 Task: Create Card Customer Feedback Review in Board Resource Allocation Optimization to Workspace Enterprise Resource Planning Software. Create Card CrossFit Review in Board Business Process Standardization to Workspace Enterprise Resource Planning Software. Create Card Customer Feedback Review in Board Brand Guidelines Development and Implementation to Workspace Enterprise Resource Planning Software
Action: Mouse moved to (60, 286)
Screenshot: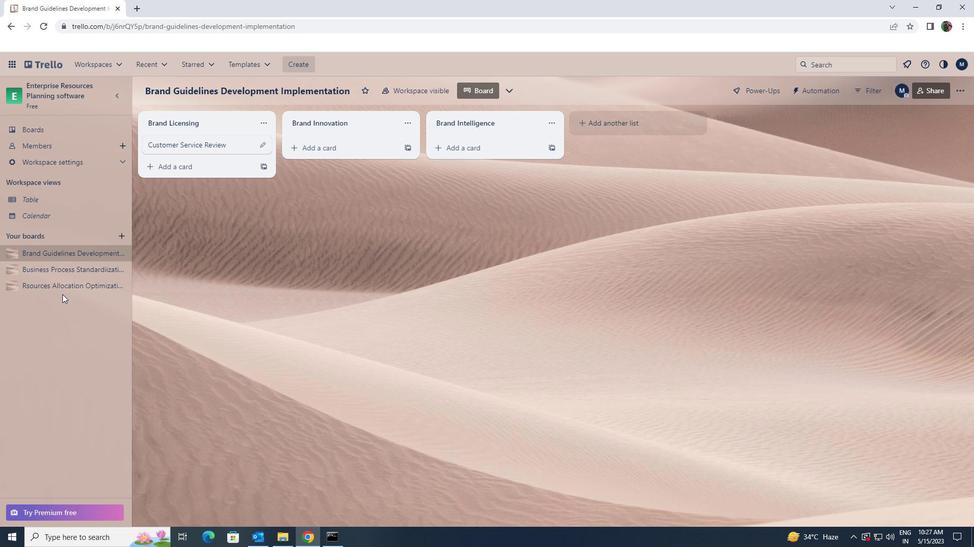 
Action: Mouse pressed left at (60, 286)
Screenshot: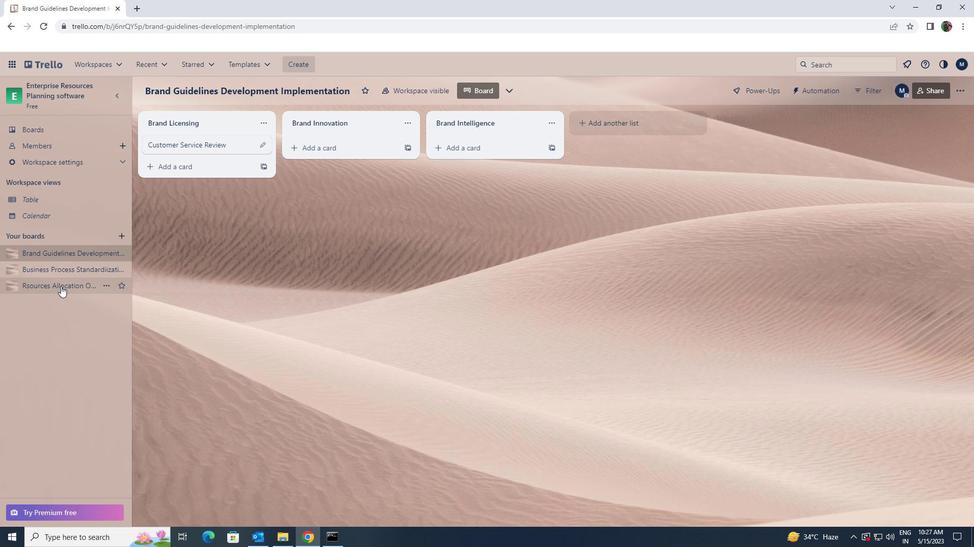 
Action: Mouse moved to (324, 149)
Screenshot: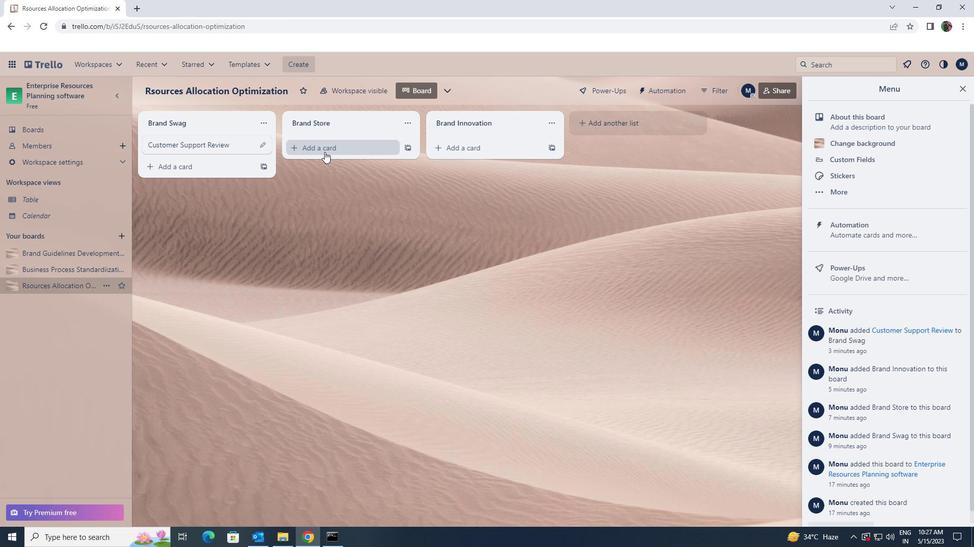 
Action: Mouse pressed left at (324, 149)
Screenshot: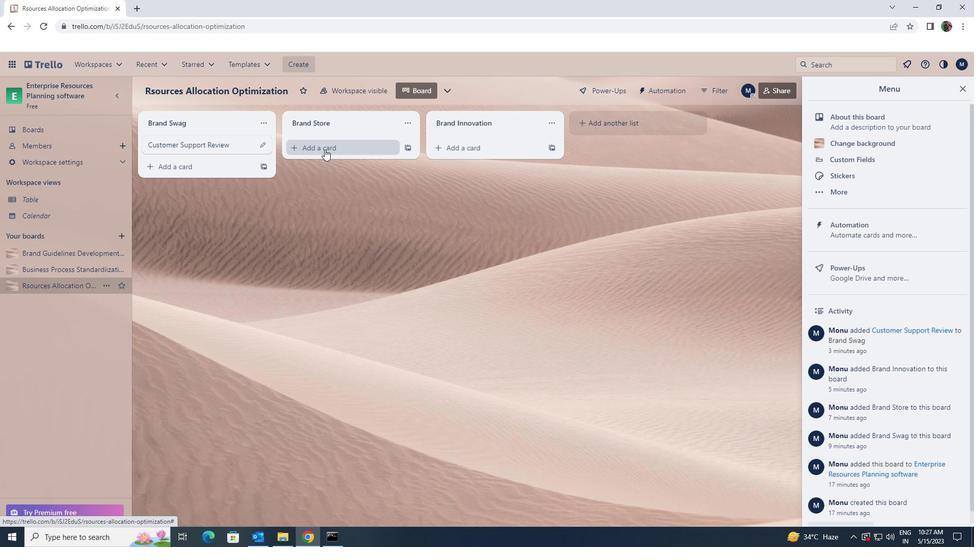 
Action: Key pressed <Key.shift>CUSTOMER<Key.space><Key.shift>FEEDBACK<Key.space><Key.shift>REVIEW
Screenshot: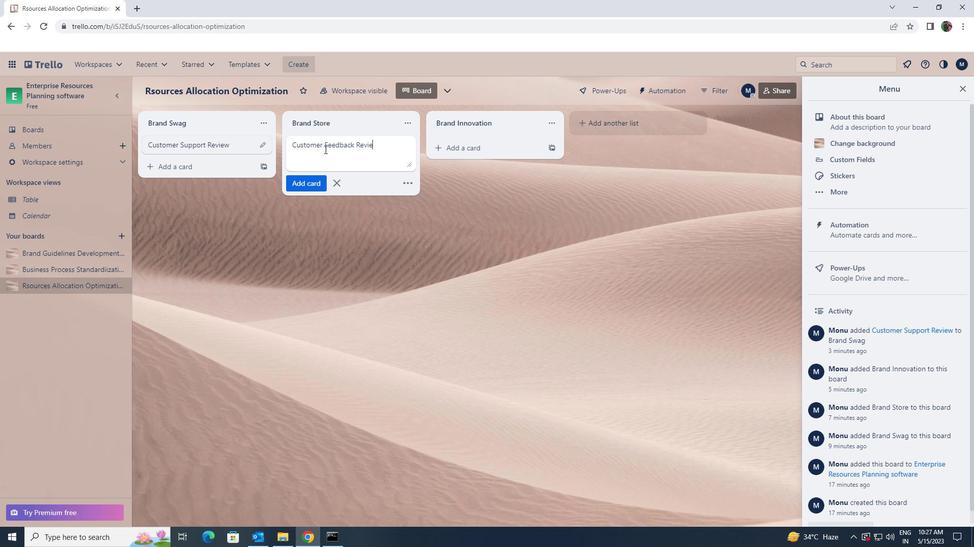 
Action: Mouse moved to (304, 182)
Screenshot: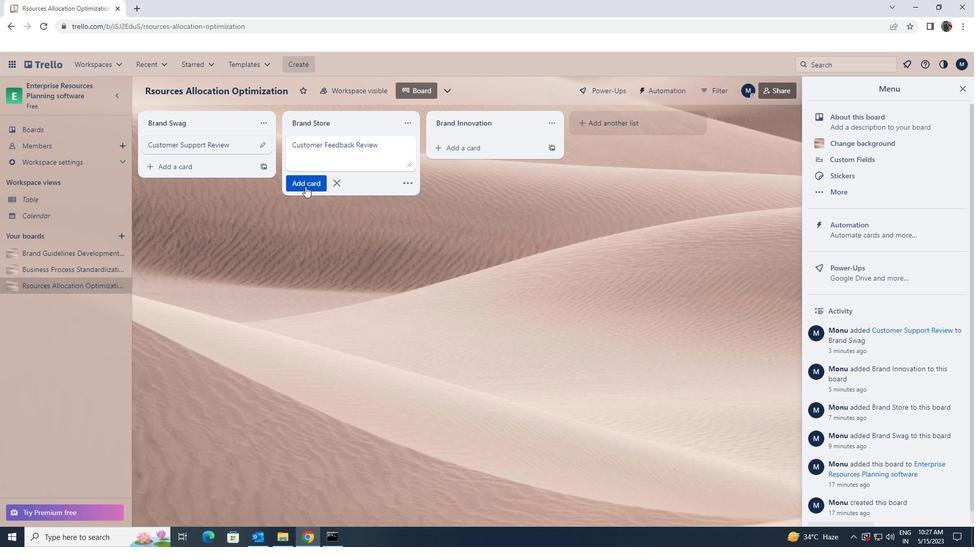 
Action: Mouse pressed left at (304, 182)
Screenshot: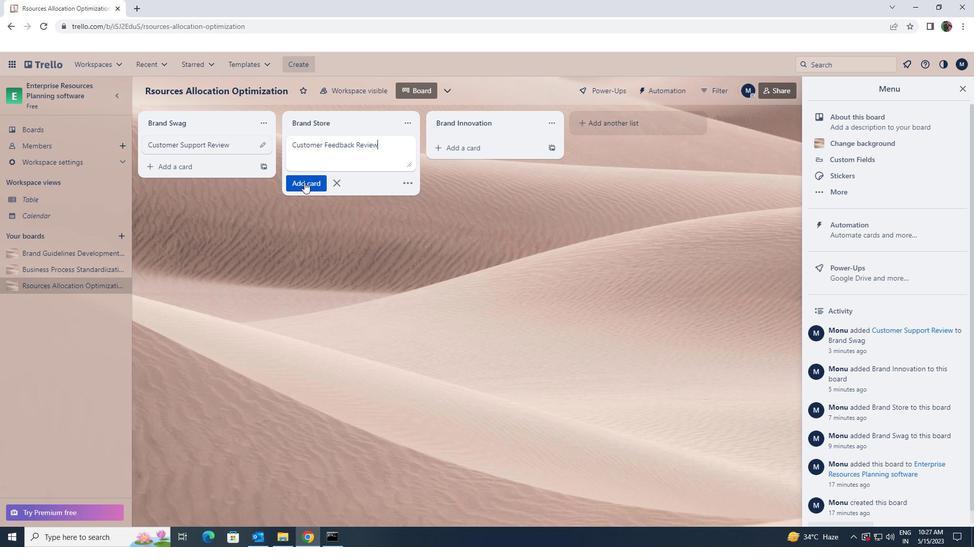 
Action: Mouse moved to (77, 267)
Screenshot: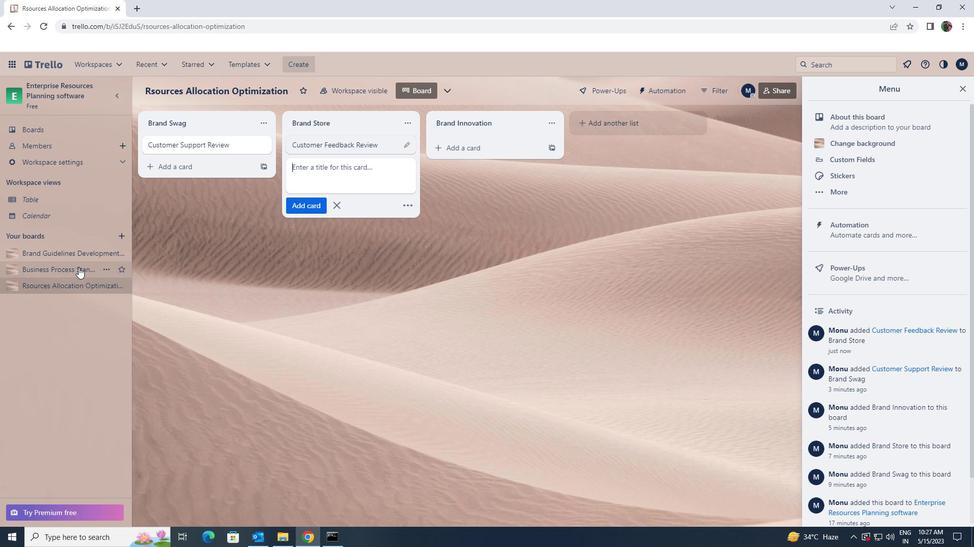 
Action: Mouse pressed left at (77, 267)
Screenshot: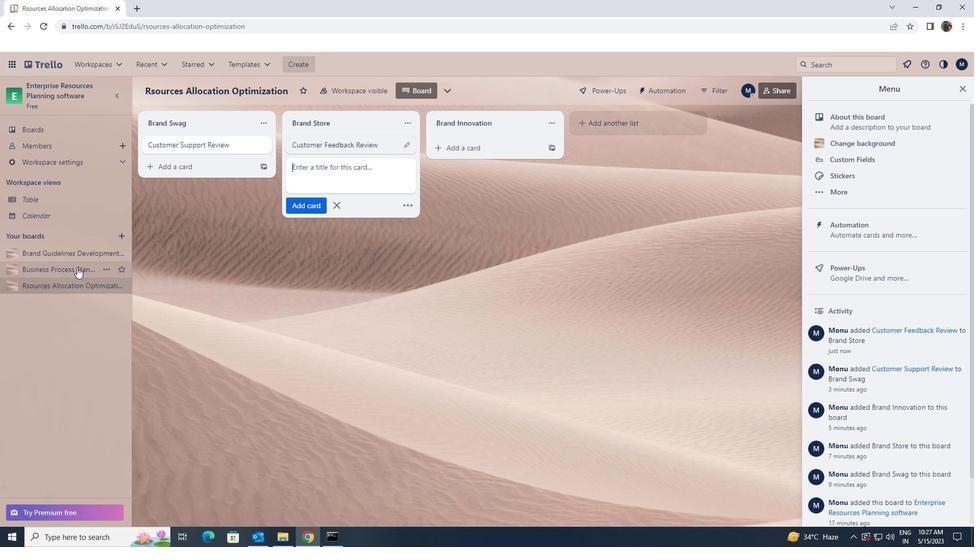 
Action: Mouse moved to (297, 147)
Screenshot: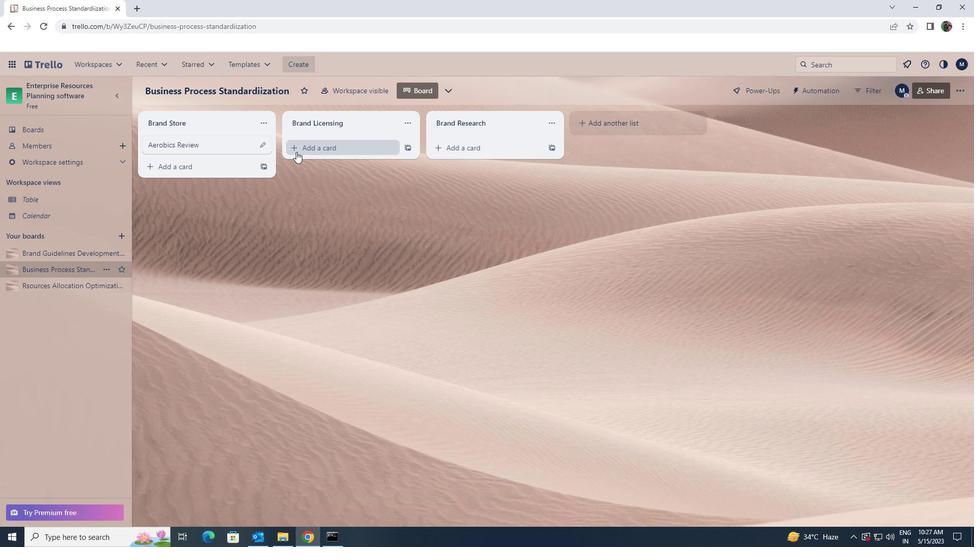 
Action: Mouse pressed left at (297, 147)
Screenshot: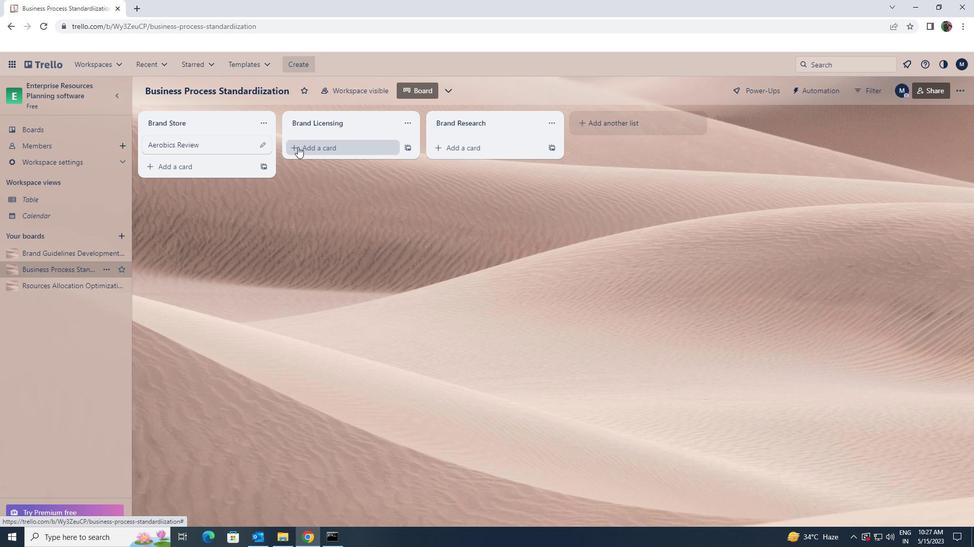 
Action: Mouse moved to (298, 147)
Screenshot: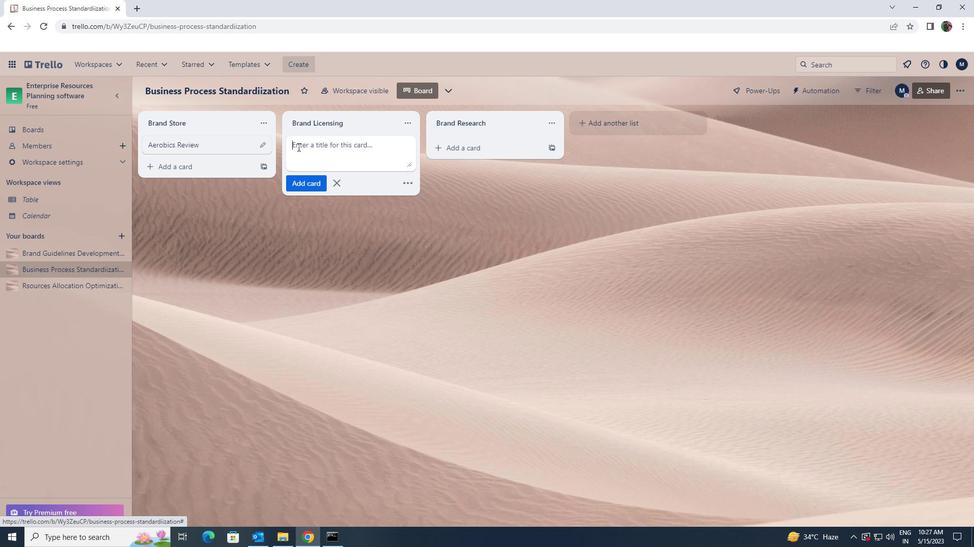 
Action: Key pressed <Key.shift><Key.shift><Key.shift><Key.shift><Key.shift><Key.shift>CROSSFIT<Key.space><Key.shift>REVIEW
Screenshot: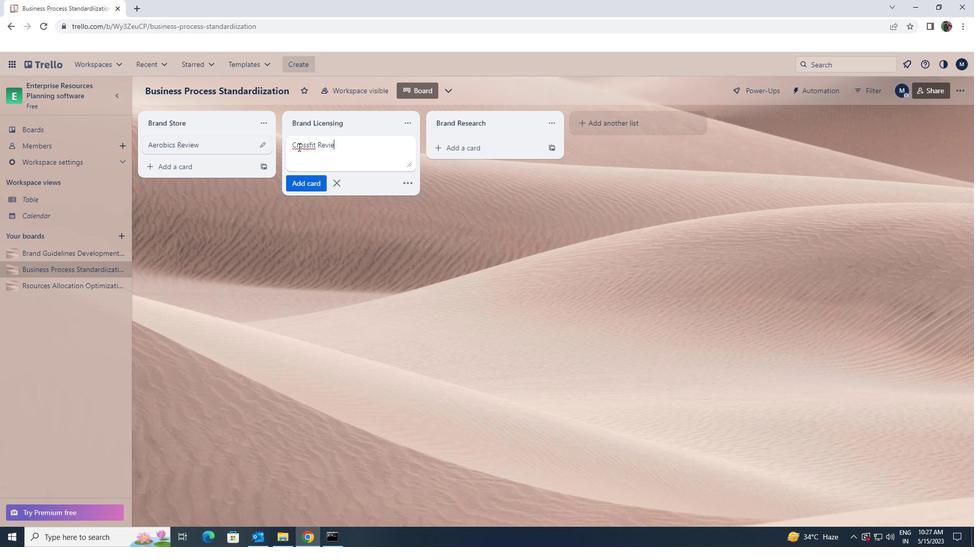 
Action: Mouse moved to (308, 186)
Screenshot: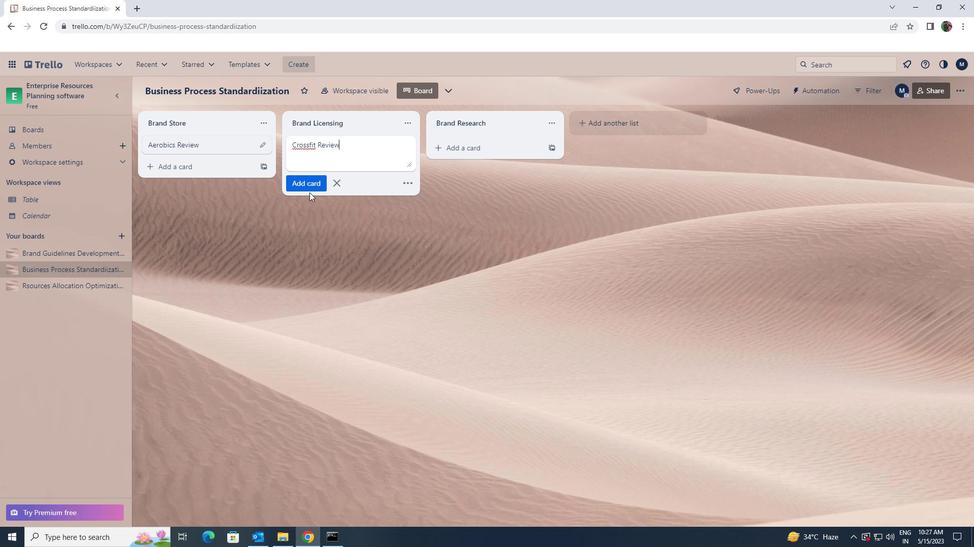 
Action: Mouse pressed left at (308, 186)
Screenshot: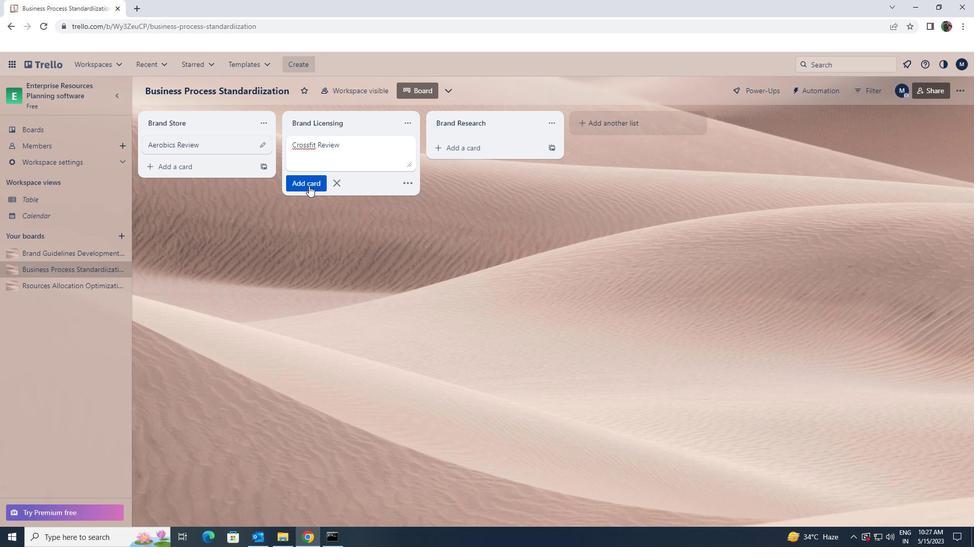 
Action: Mouse moved to (27, 248)
Screenshot: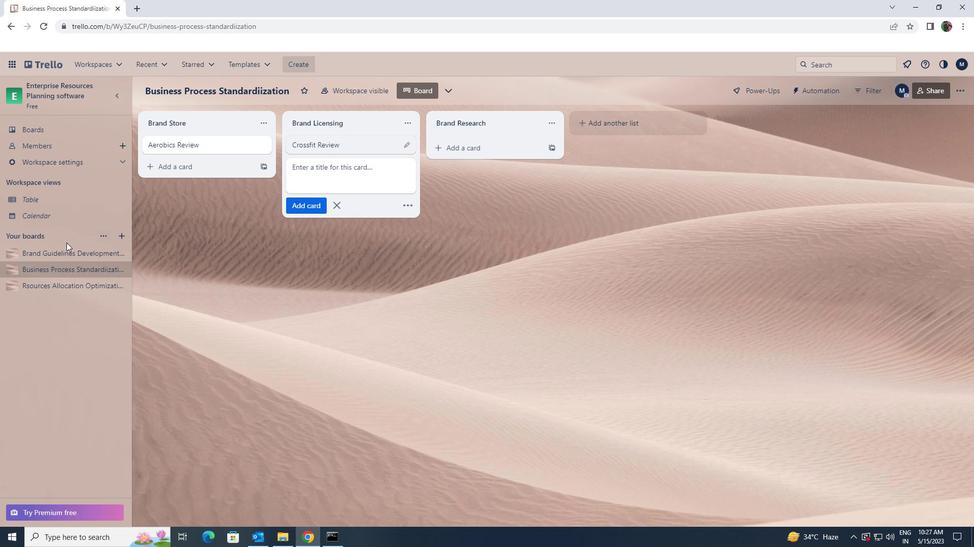 
Action: Mouse pressed left at (27, 248)
Screenshot: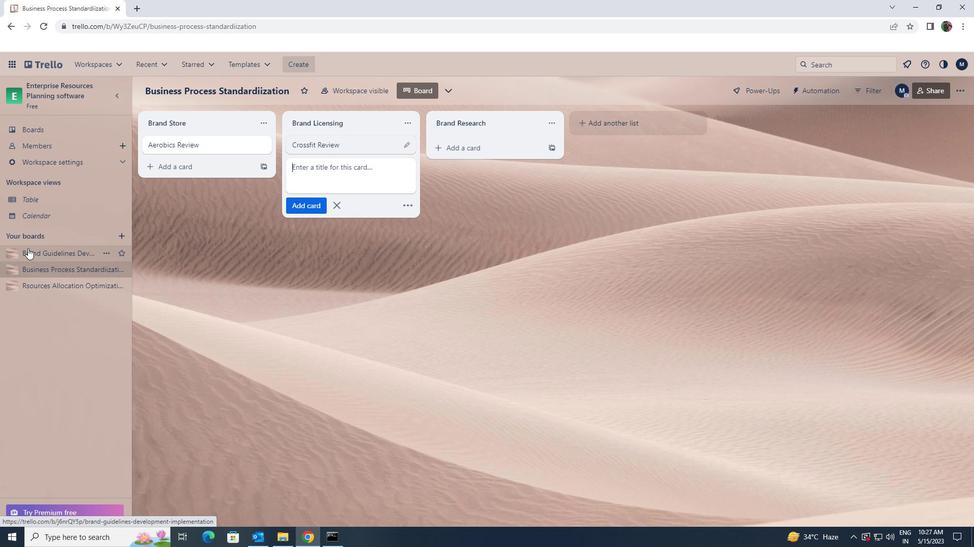 
Action: Mouse pressed left at (27, 248)
Screenshot: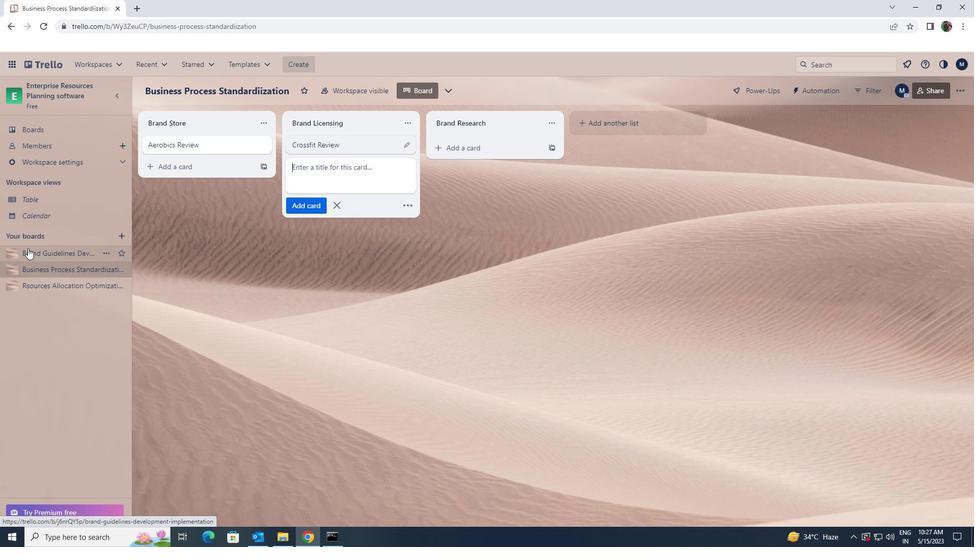 
Action: Mouse moved to (368, 153)
Screenshot: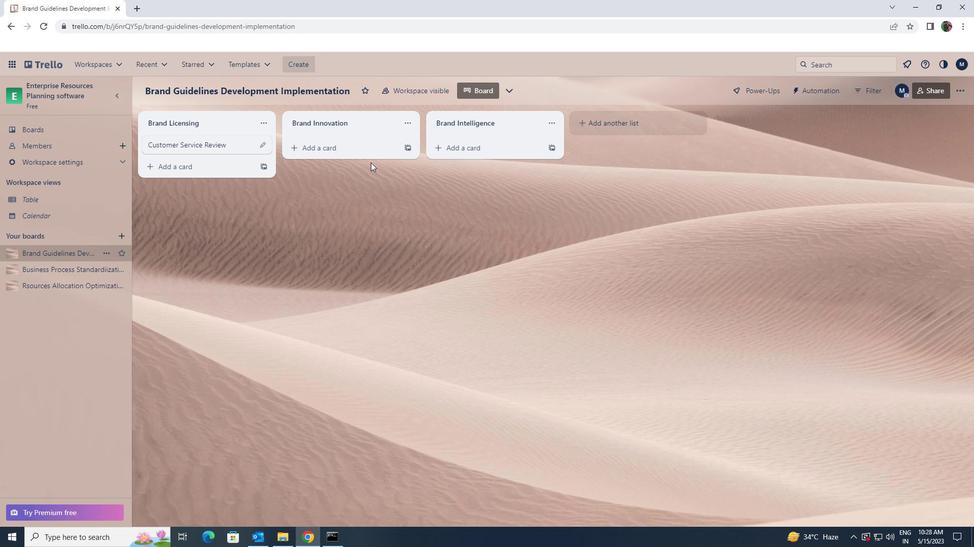
Action: Mouse pressed left at (368, 153)
Screenshot: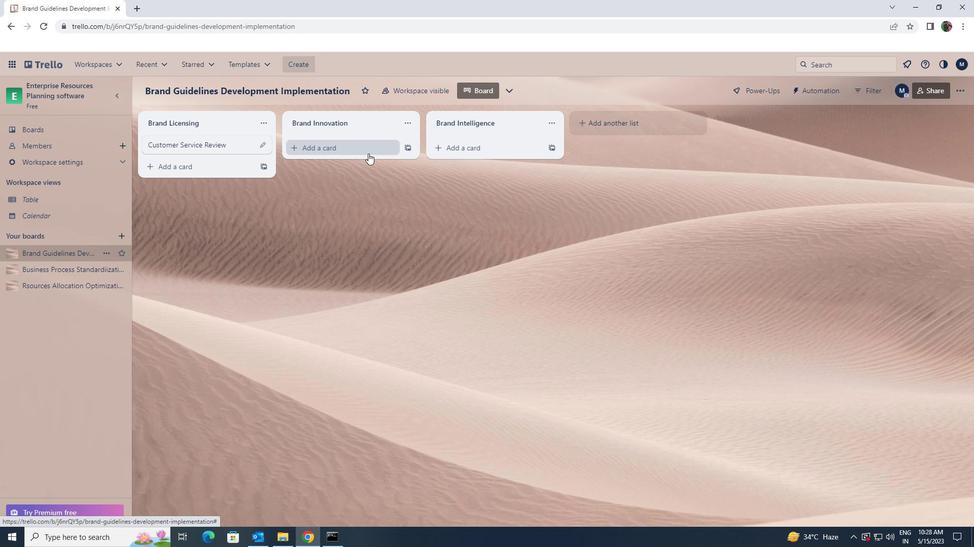 
Action: Key pressed <Key.shift>CUSTOMER<Key.space><Key.shift>FEEDBACK<Key.space><Key.shift>REVIEW
Screenshot: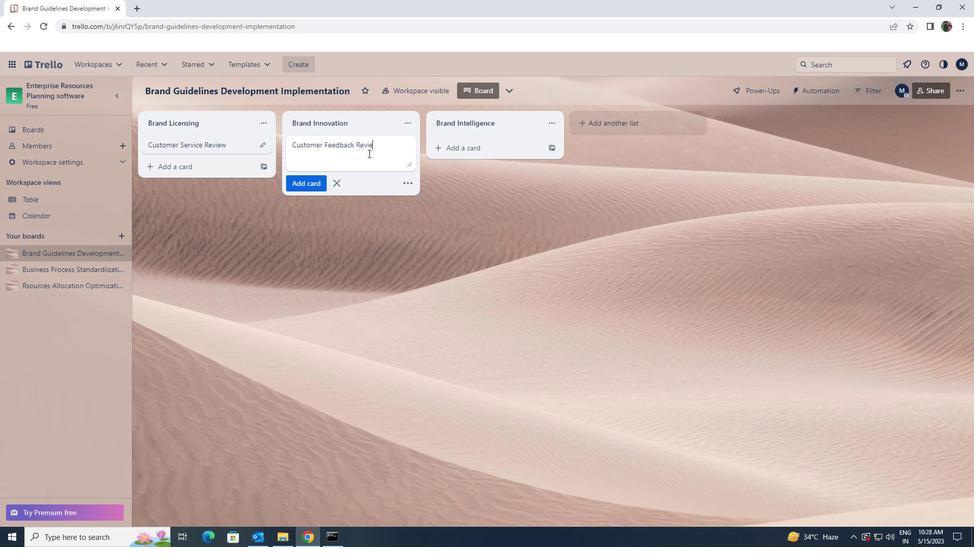 
Action: Mouse moved to (305, 181)
Screenshot: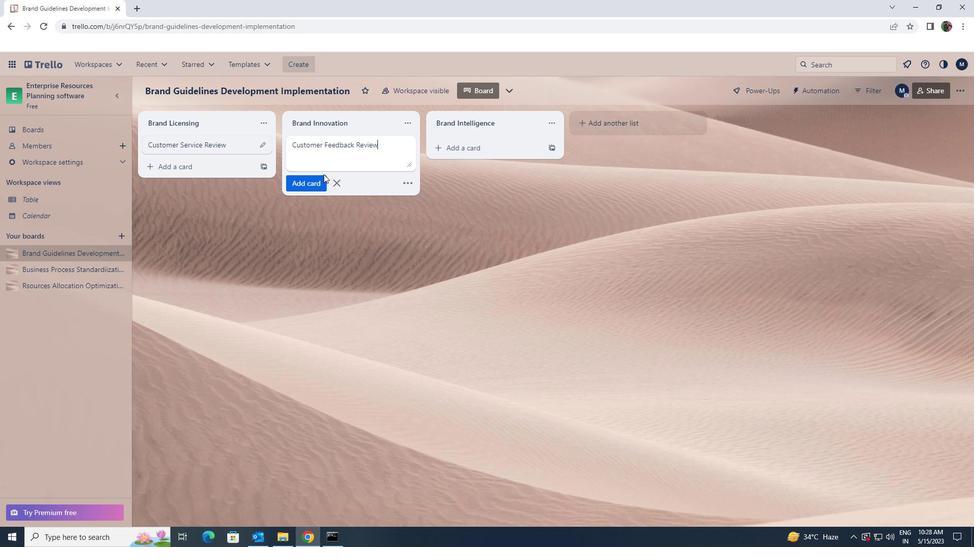 
Action: Mouse pressed left at (305, 181)
Screenshot: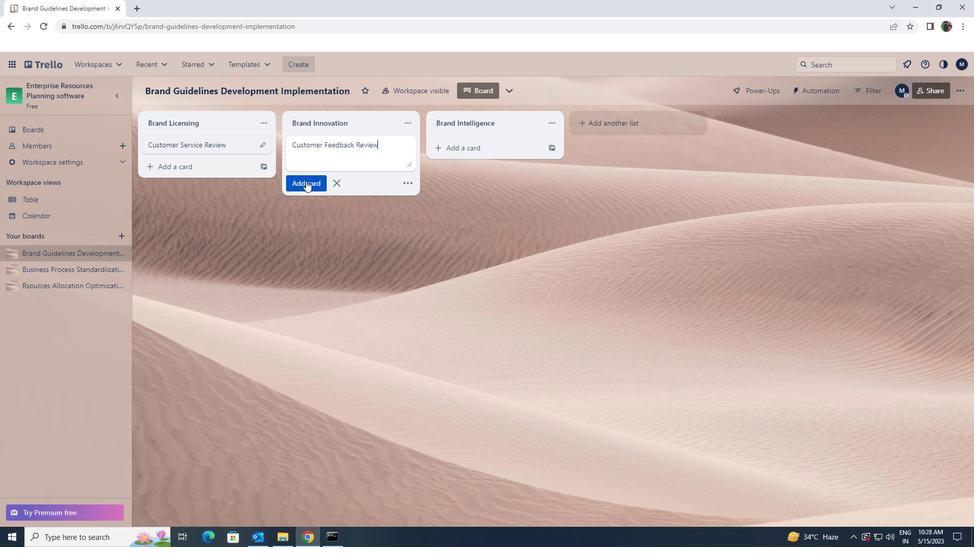 
